 Task: Set and save  "VBV buffer" for "H.264/MPEG-4 Part 10/AVC encoder (x264 10-bit)" to 1.
Action: Mouse moved to (102, 12)
Screenshot: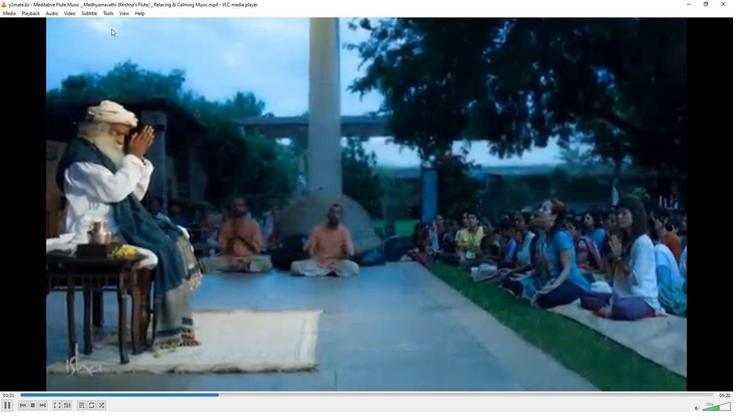 
Action: Mouse pressed left at (102, 12)
Screenshot: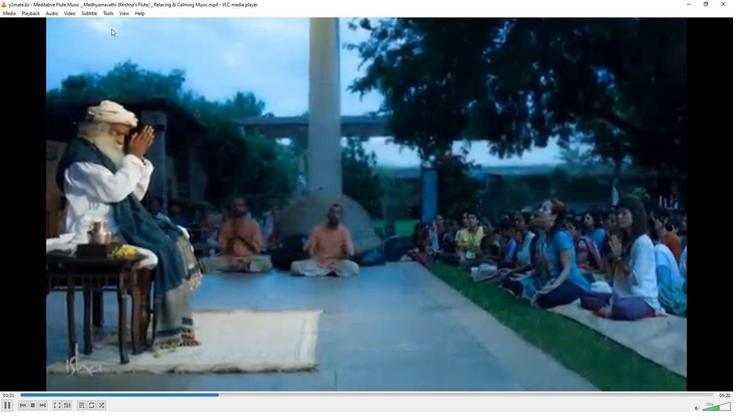 
Action: Mouse moved to (131, 101)
Screenshot: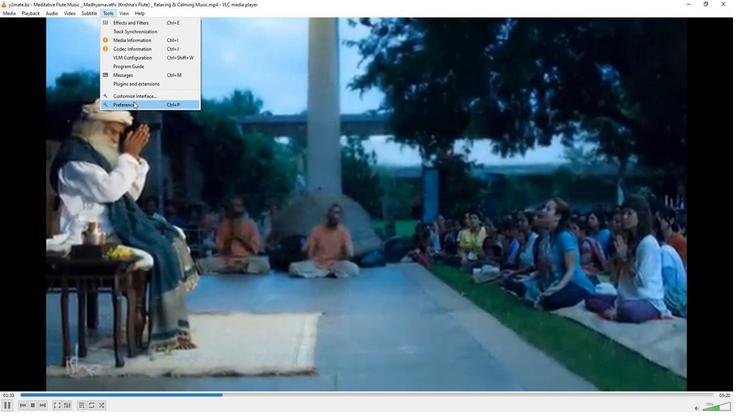 
Action: Mouse pressed left at (131, 101)
Screenshot: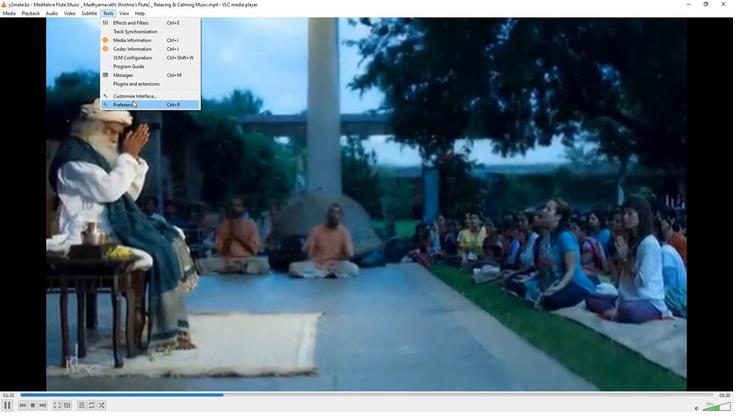 
Action: Mouse moved to (240, 334)
Screenshot: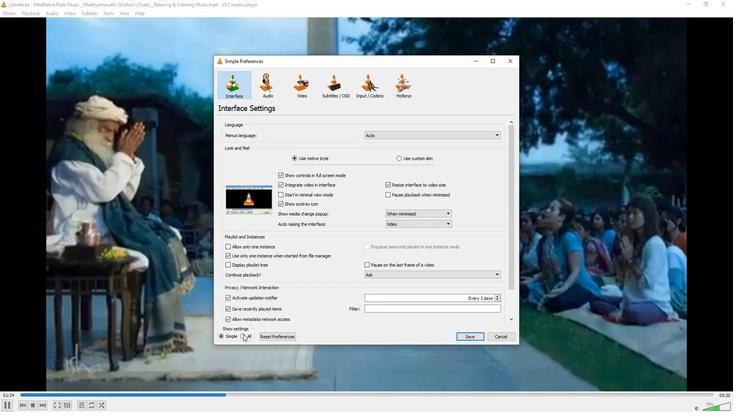 
Action: Mouse pressed left at (240, 334)
Screenshot: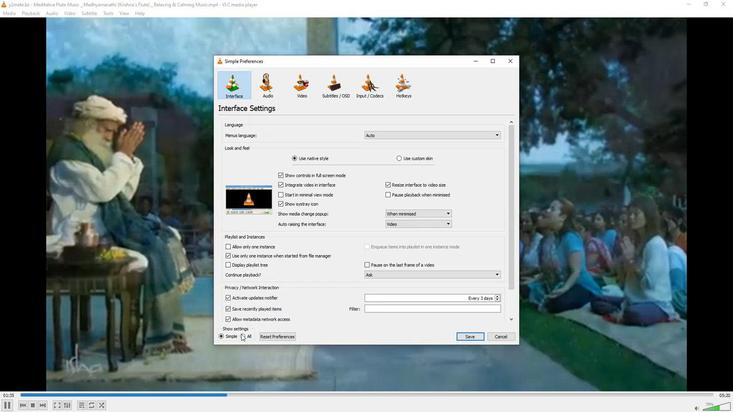 
Action: Mouse moved to (230, 259)
Screenshot: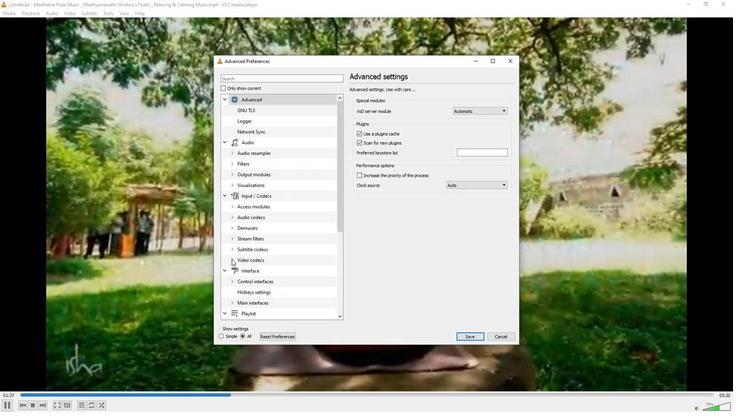 
Action: Mouse pressed left at (230, 259)
Screenshot: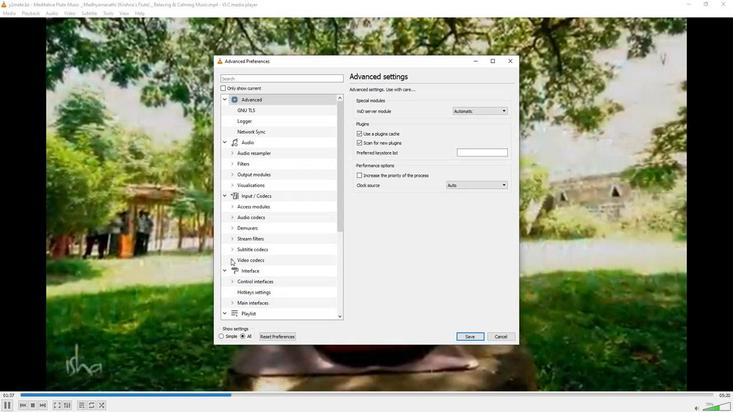 
Action: Mouse moved to (233, 274)
Screenshot: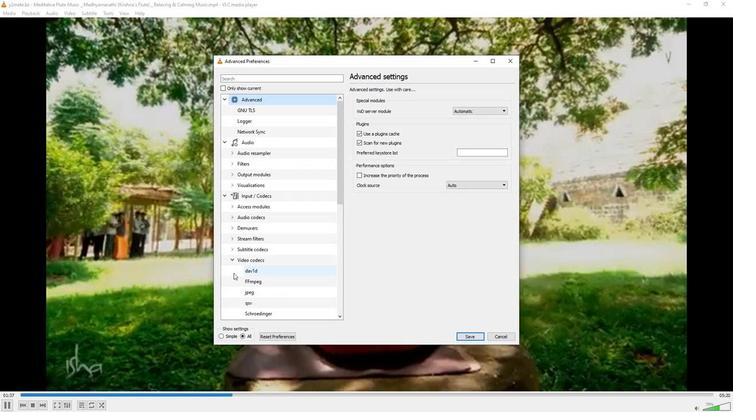 
Action: Mouse scrolled (233, 274) with delta (0, 0)
Screenshot: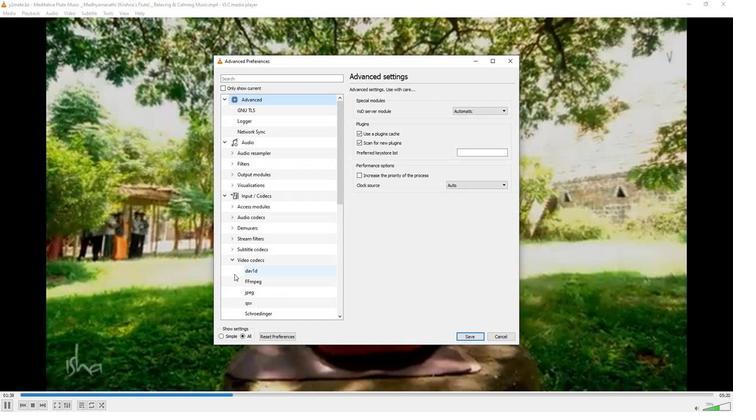 
Action: Mouse moved to (233, 275)
Screenshot: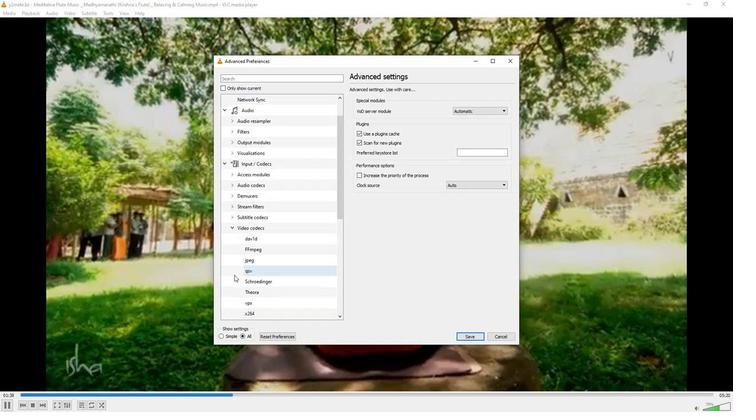 
Action: Mouse scrolled (233, 274) with delta (0, 0)
Screenshot: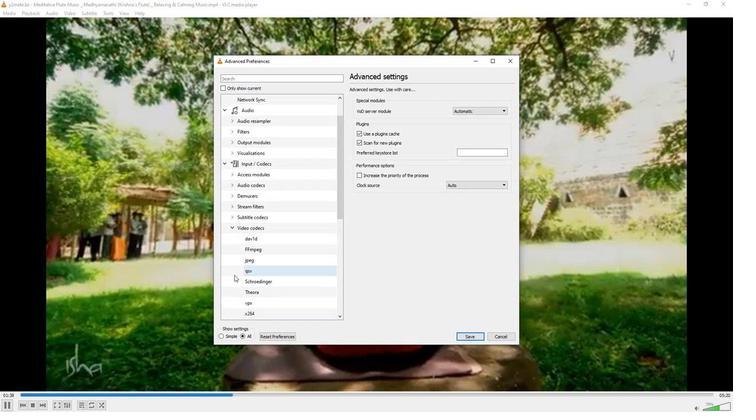 
Action: Mouse moved to (245, 289)
Screenshot: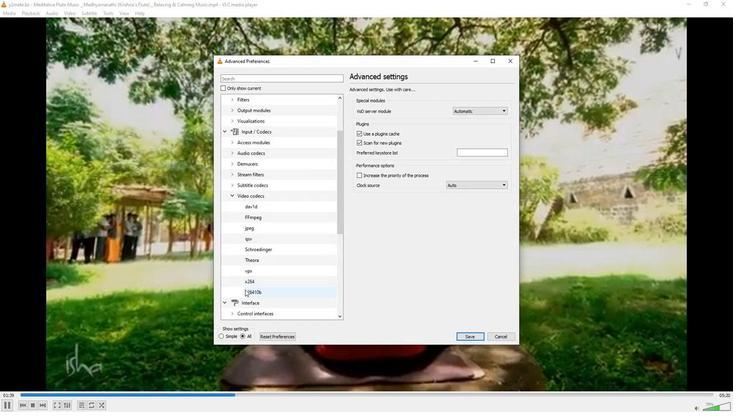 
Action: Mouse pressed left at (245, 289)
Screenshot: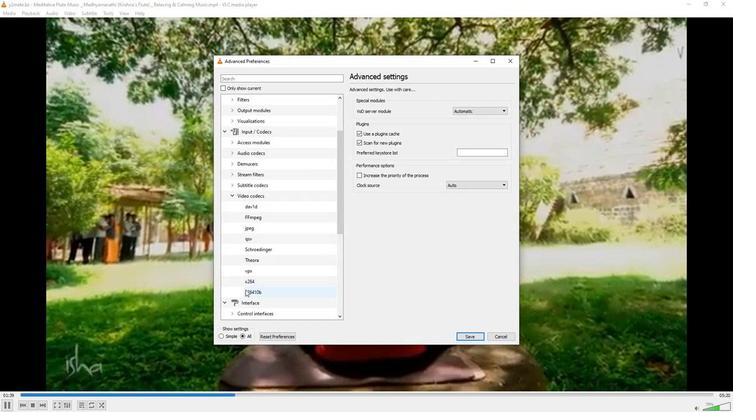 
Action: Mouse moved to (375, 279)
Screenshot: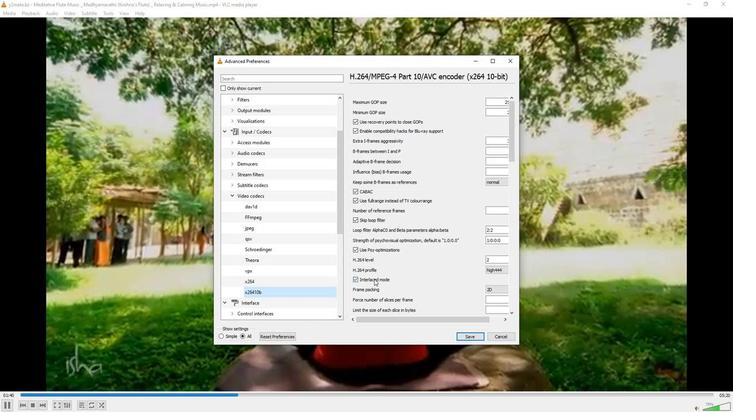 
Action: Mouse scrolled (375, 278) with delta (0, 0)
Screenshot: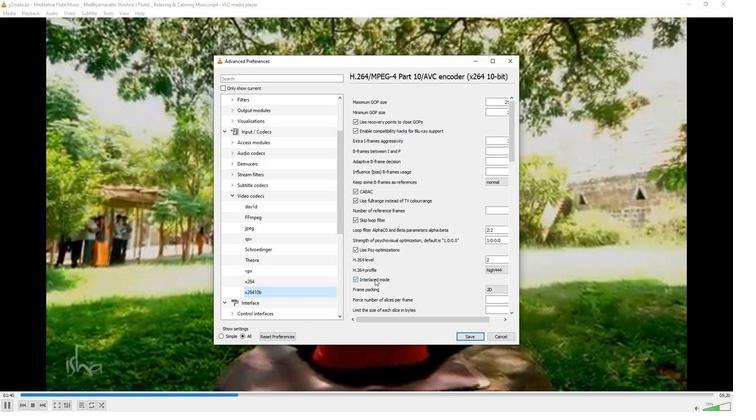 
Action: Mouse moved to (376, 277)
Screenshot: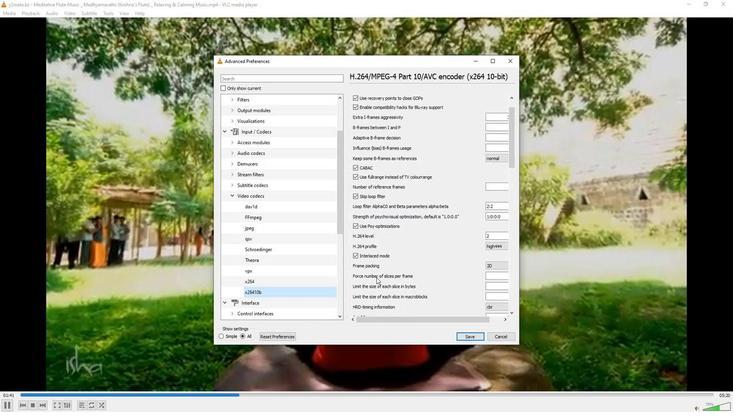 
Action: Mouse scrolled (376, 277) with delta (0, 0)
Screenshot: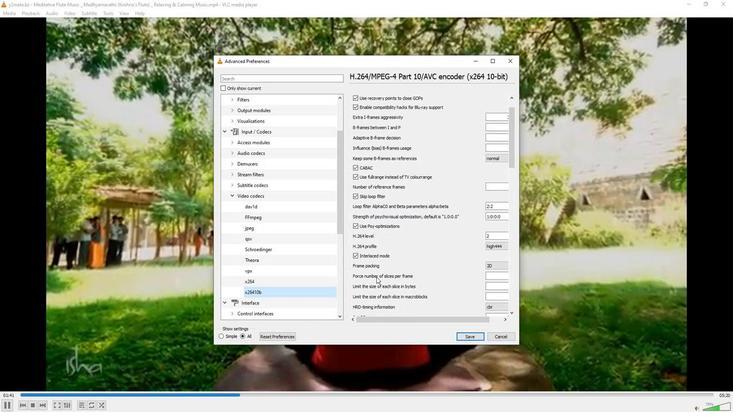 
Action: Mouse moved to (377, 277)
Screenshot: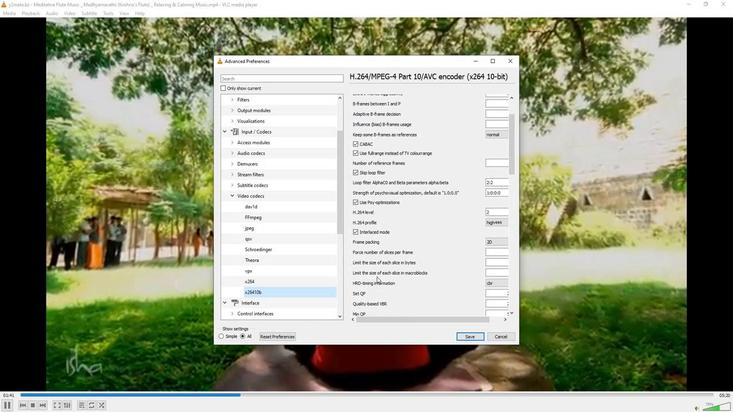 
Action: Mouse scrolled (377, 276) with delta (0, 0)
Screenshot: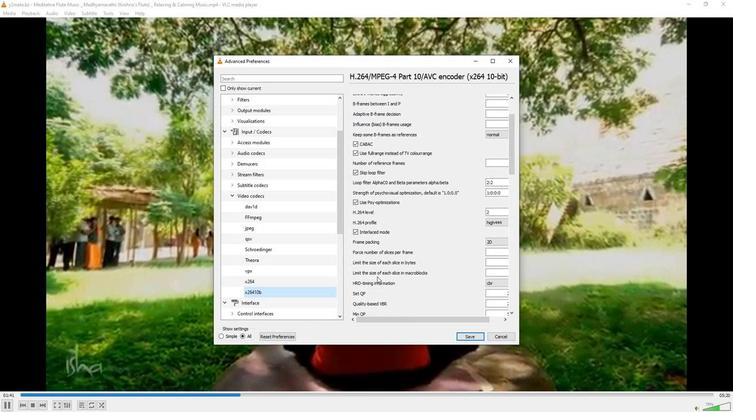 
Action: Mouse scrolled (377, 276) with delta (0, 0)
Screenshot: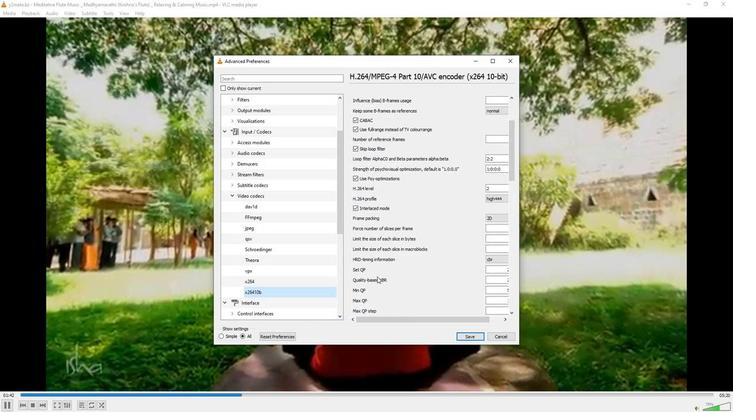 
Action: Mouse scrolled (377, 276) with delta (0, 0)
Screenshot: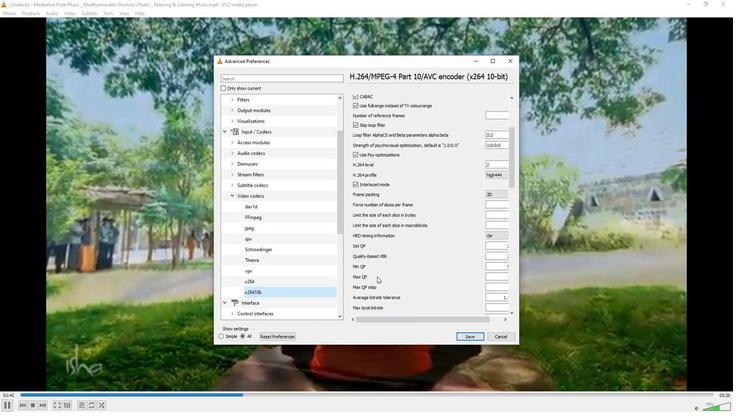 
Action: Mouse moved to (470, 318)
Screenshot: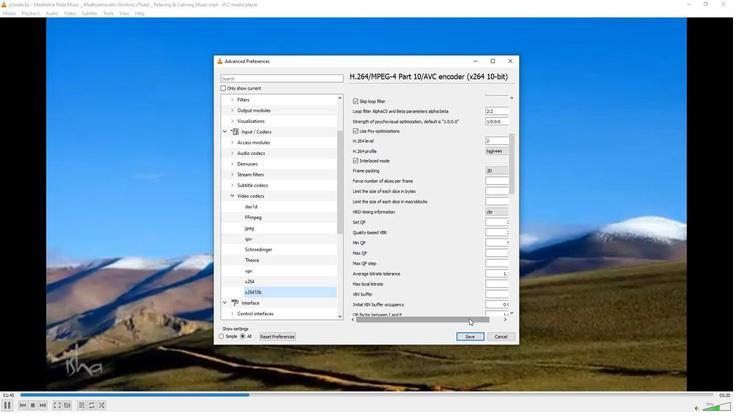 
Action: Mouse pressed left at (470, 318)
Screenshot: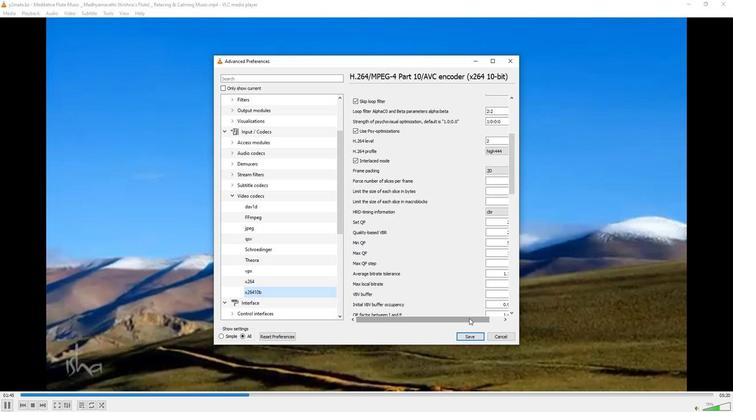 
Action: Mouse moved to (507, 292)
Screenshot: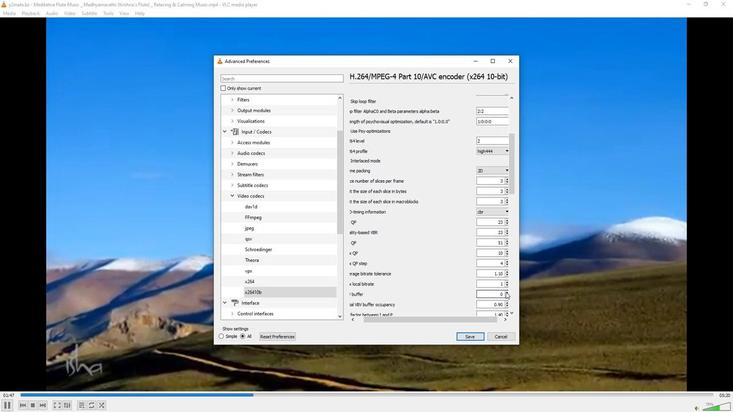 
Action: Mouse pressed left at (507, 292)
Screenshot: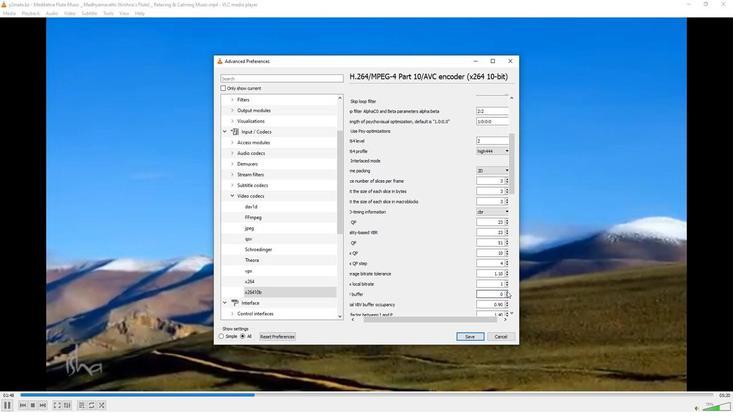 
Action: Mouse moved to (467, 334)
Screenshot: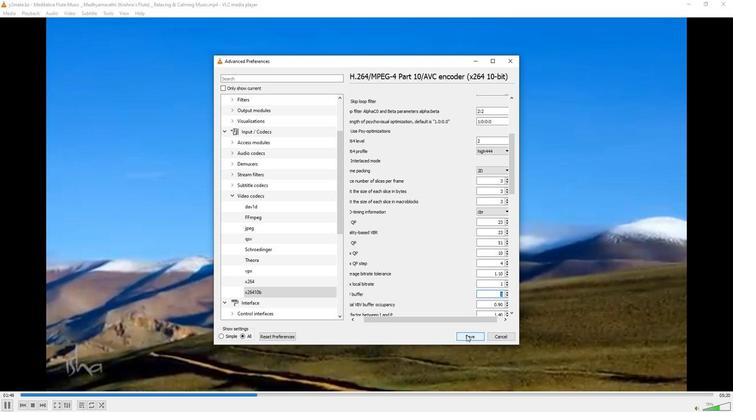 
Action: Mouse pressed left at (467, 334)
Screenshot: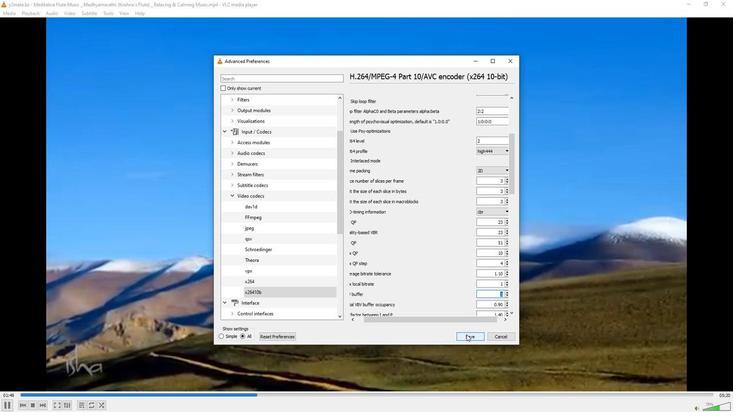 
Action: Mouse moved to (467, 334)
Screenshot: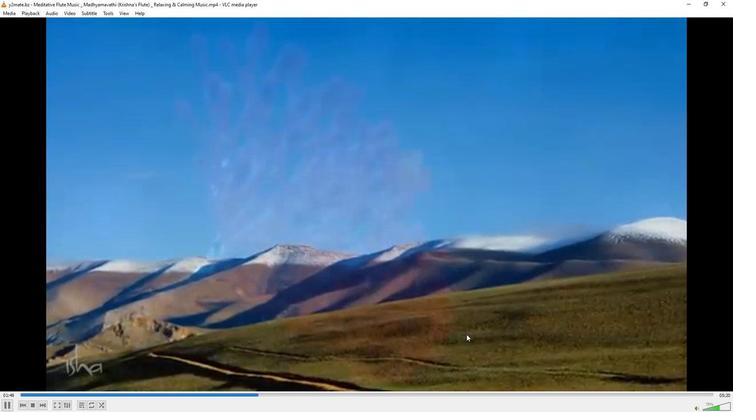 
